 Task: Add Fruzzo Peach Bellini to the cart.
Action: Mouse moved to (634, 238)
Screenshot: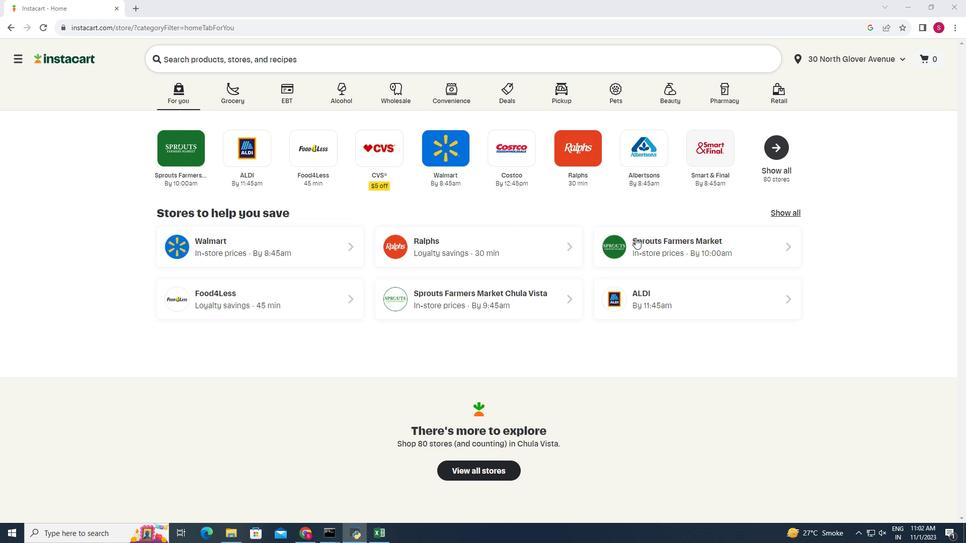 
Action: Mouse pressed left at (634, 238)
Screenshot: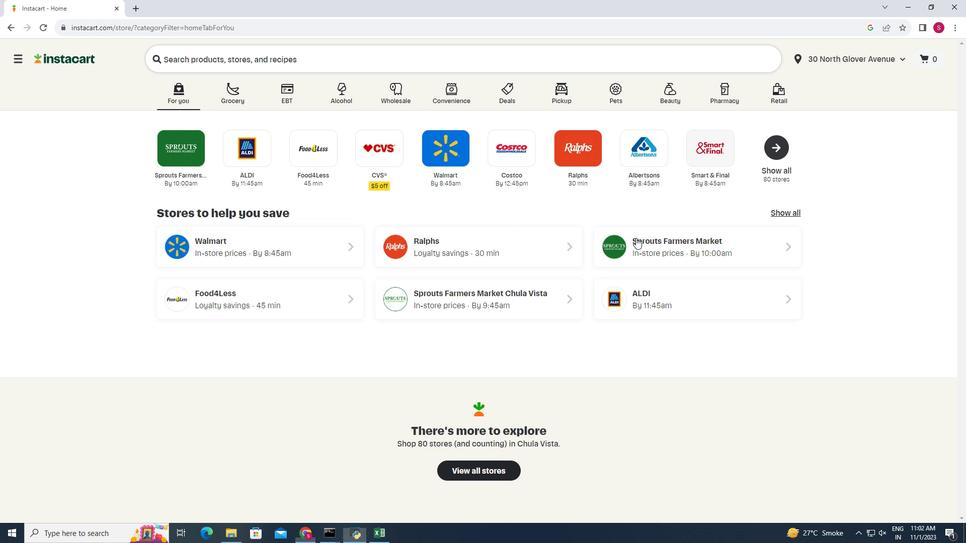 
Action: Mouse moved to (18, 479)
Screenshot: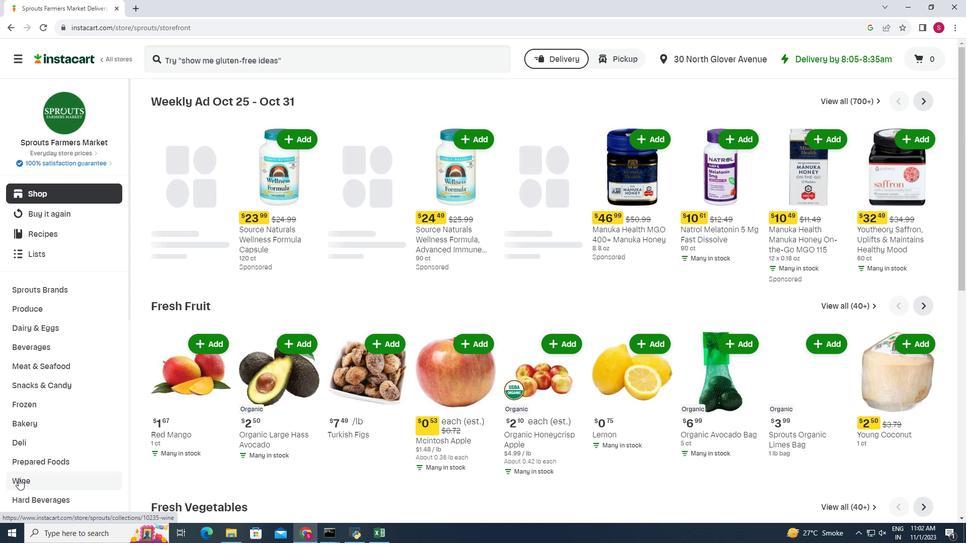 
Action: Mouse pressed left at (18, 479)
Screenshot: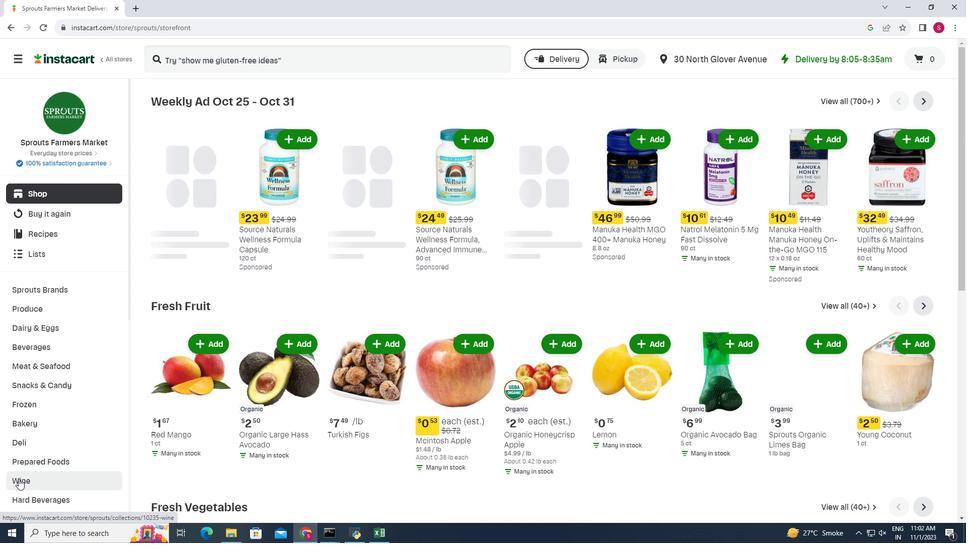 
Action: Mouse moved to (349, 121)
Screenshot: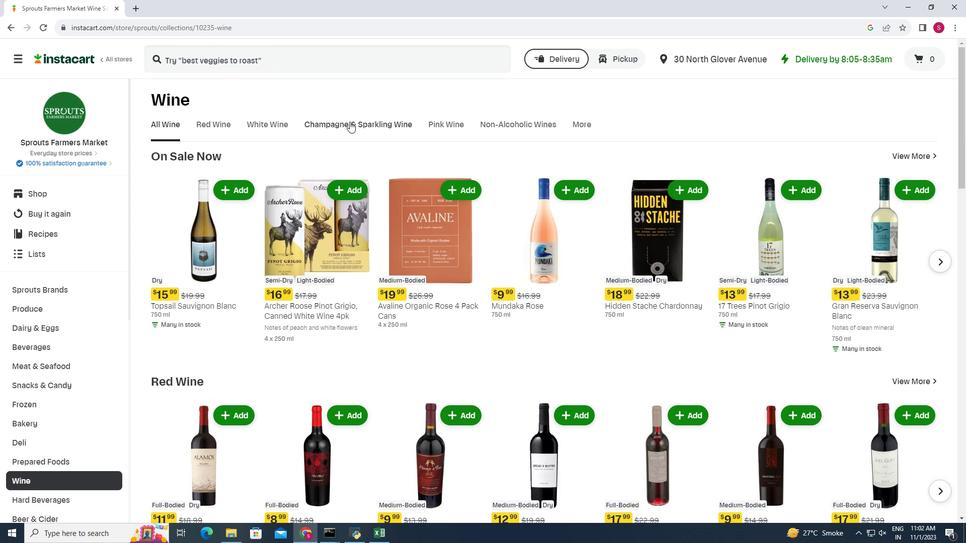 
Action: Mouse pressed left at (349, 121)
Screenshot: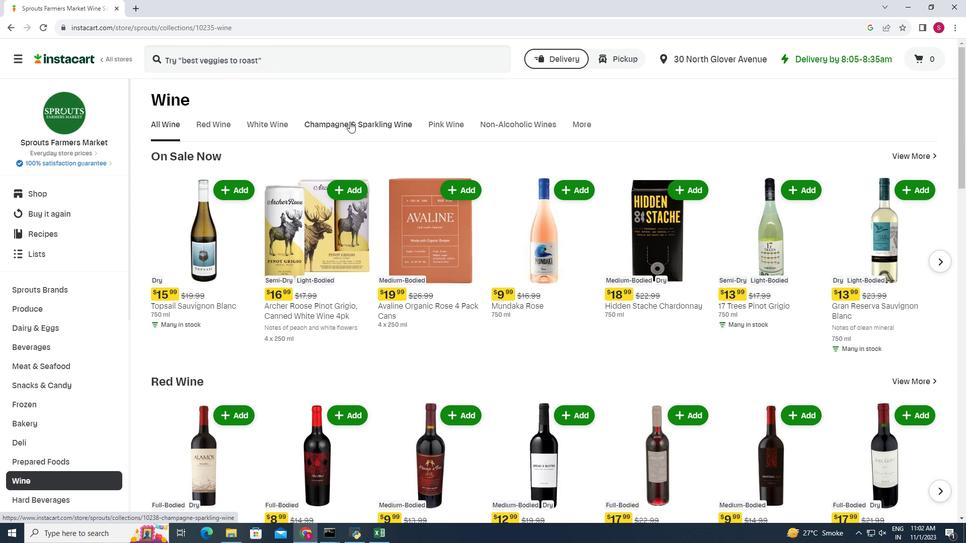
Action: Mouse moved to (757, 196)
Screenshot: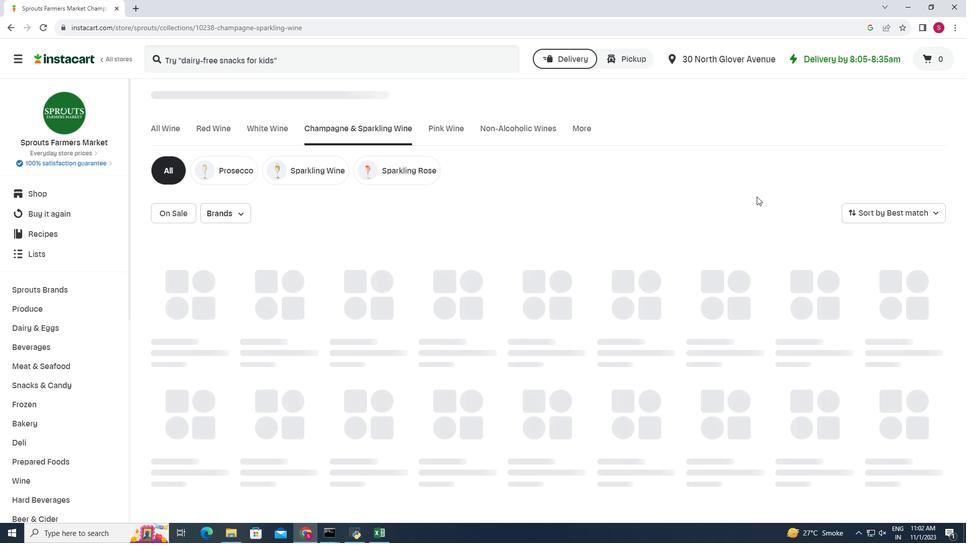 
Action: Mouse scrolled (757, 196) with delta (0, 0)
Screenshot: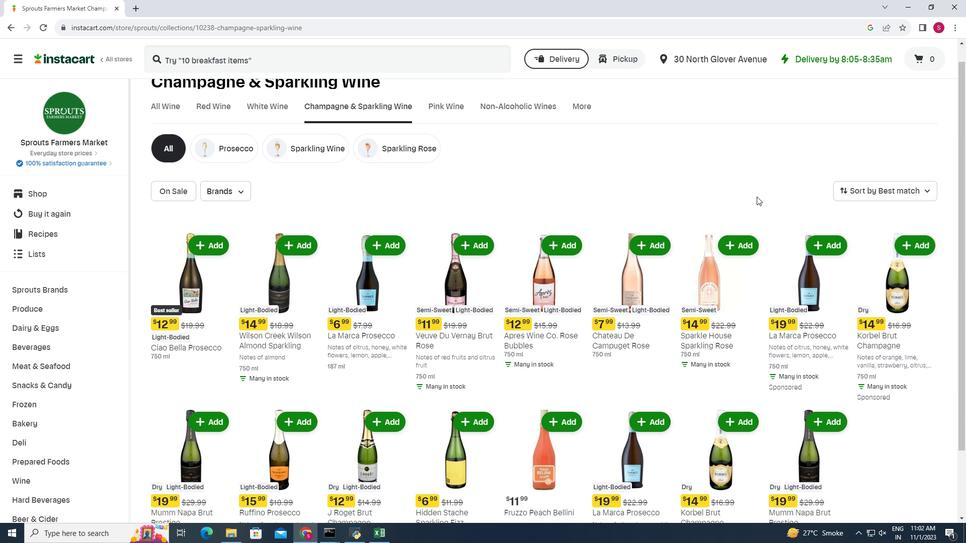 
Action: Mouse moved to (889, 360)
Screenshot: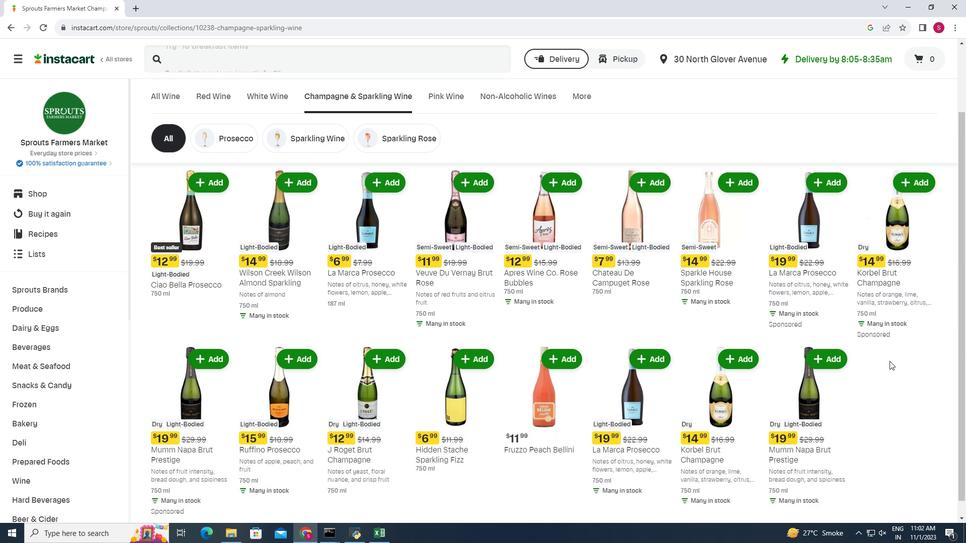
Action: Mouse scrolled (889, 360) with delta (0, 0)
Screenshot: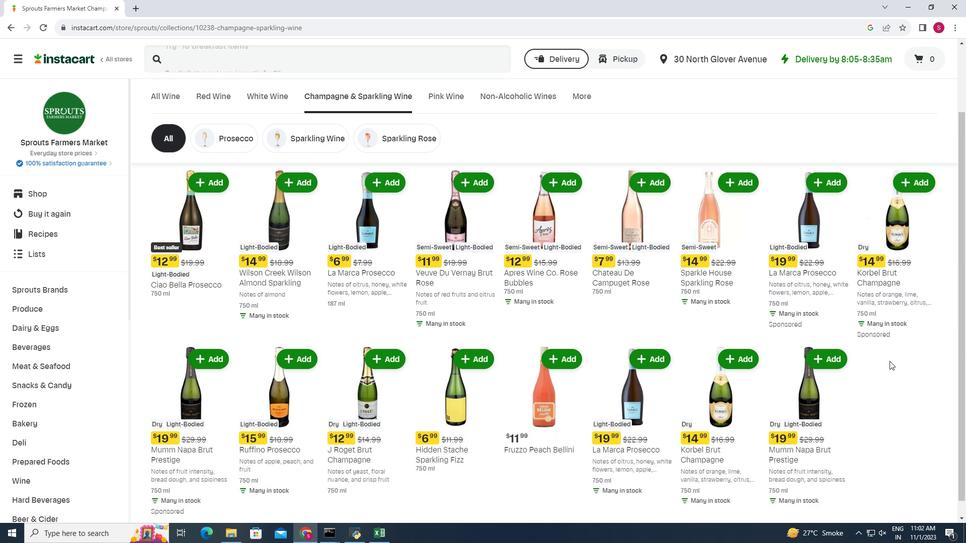 
Action: Mouse moved to (555, 345)
Screenshot: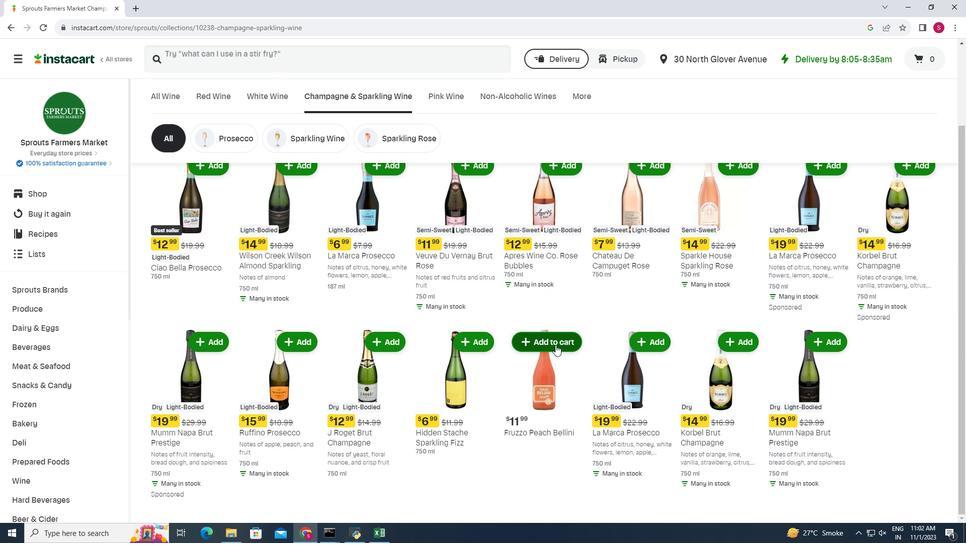
Action: Mouse pressed left at (555, 345)
Screenshot: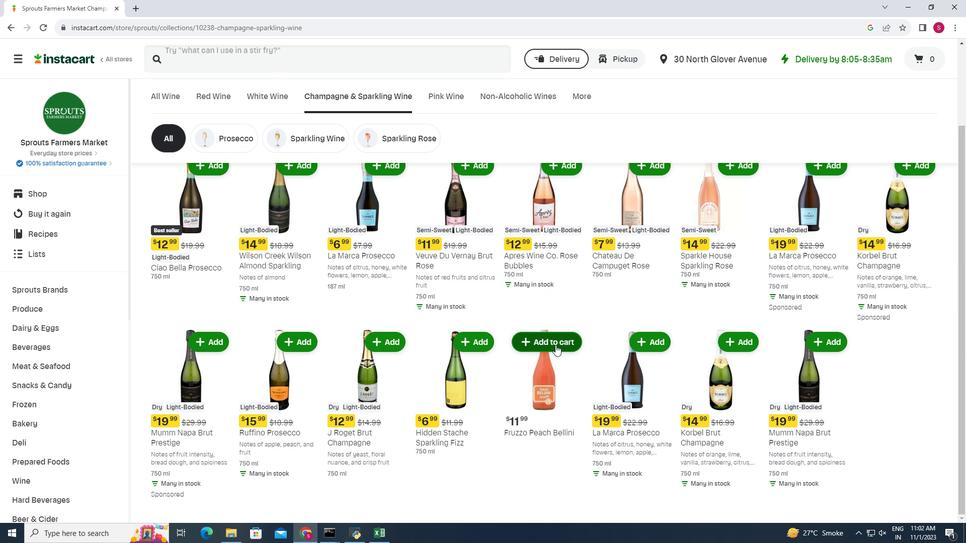 
Action: Mouse moved to (563, 302)
Screenshot: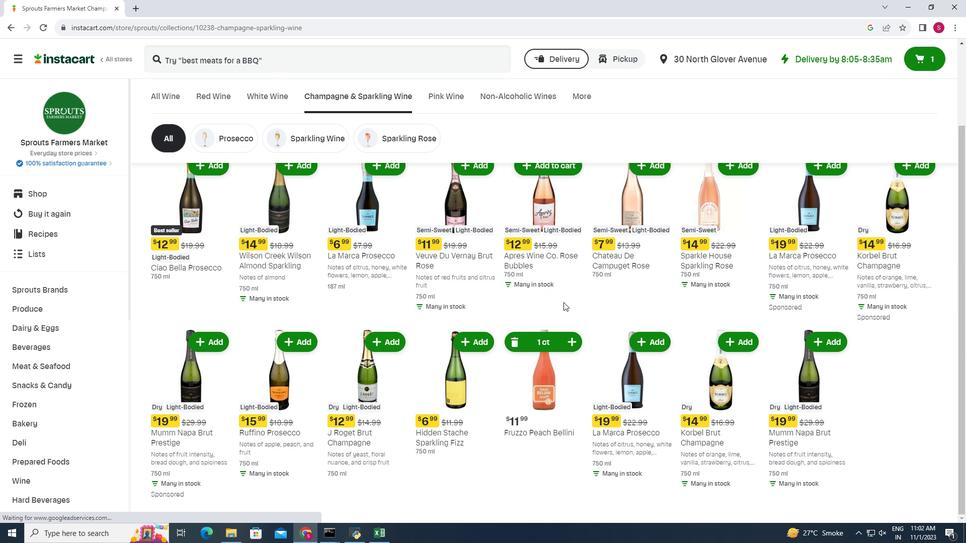 
